 Task: Create an event for the outdoor boot camp session.
Action: Mouse moved to (64, 96)
Screenshot: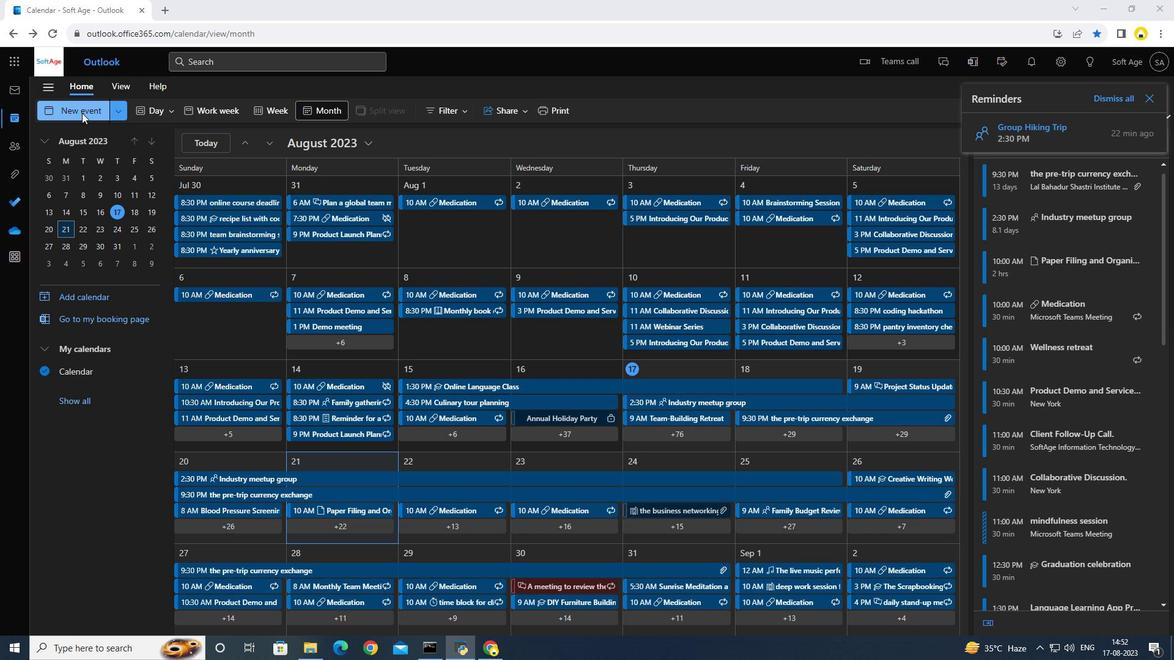 
Action: Mouse pressed left at (64, 96)
Screenshot: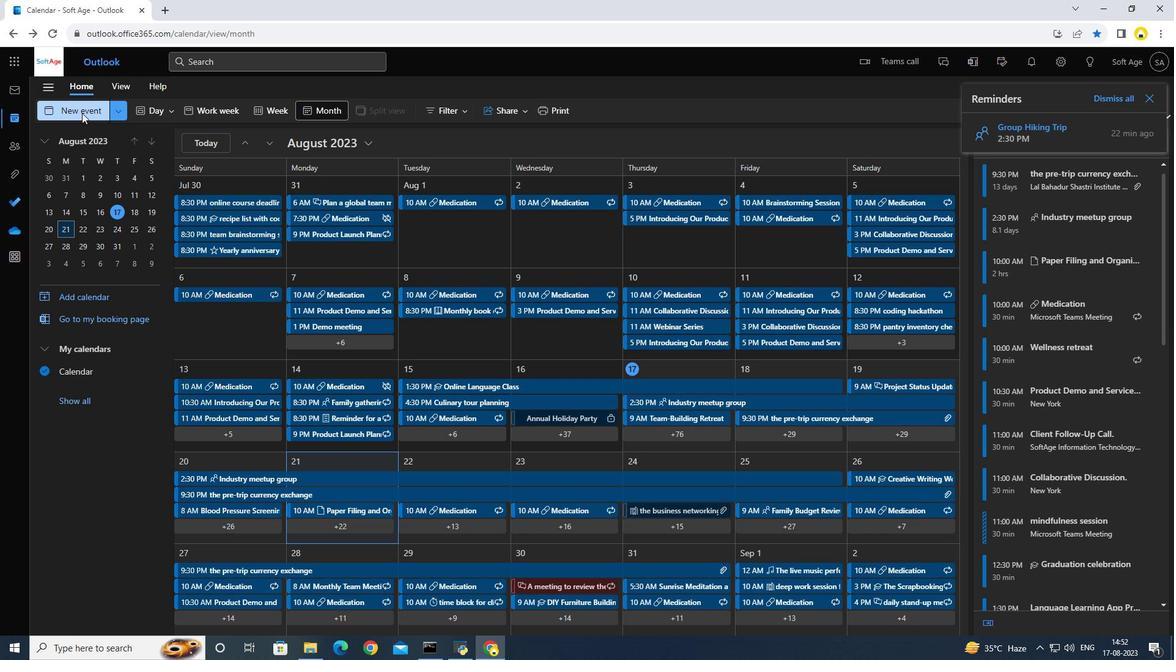 
Action: Mouse moved to (209, 236)
Screenshot: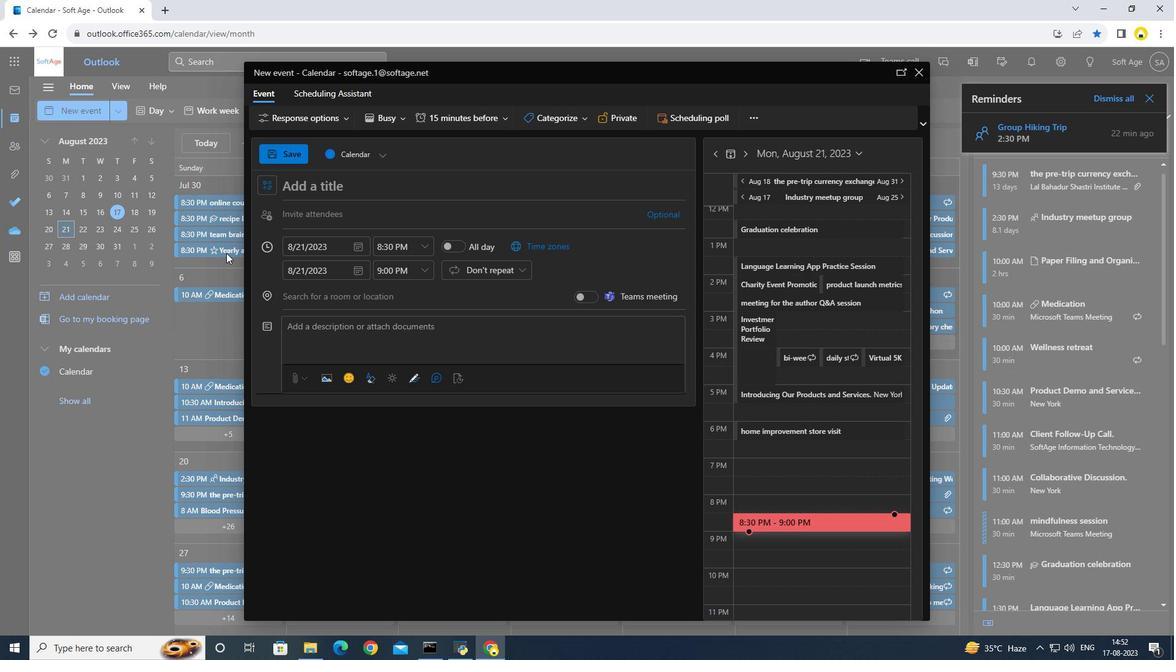 
Action: Key pressed <Key.caps_lock>O<Key.caps_lock>utdooe<Key.backspace>r<Key.space><Key.caps_lock>B<Key.caps_lock>oot<Key.space><Key.caps_lock>C<Key.caps_lock>amp<Key.space><Key.caps_lock>S<Key.caps_lock>ession
Screenshot: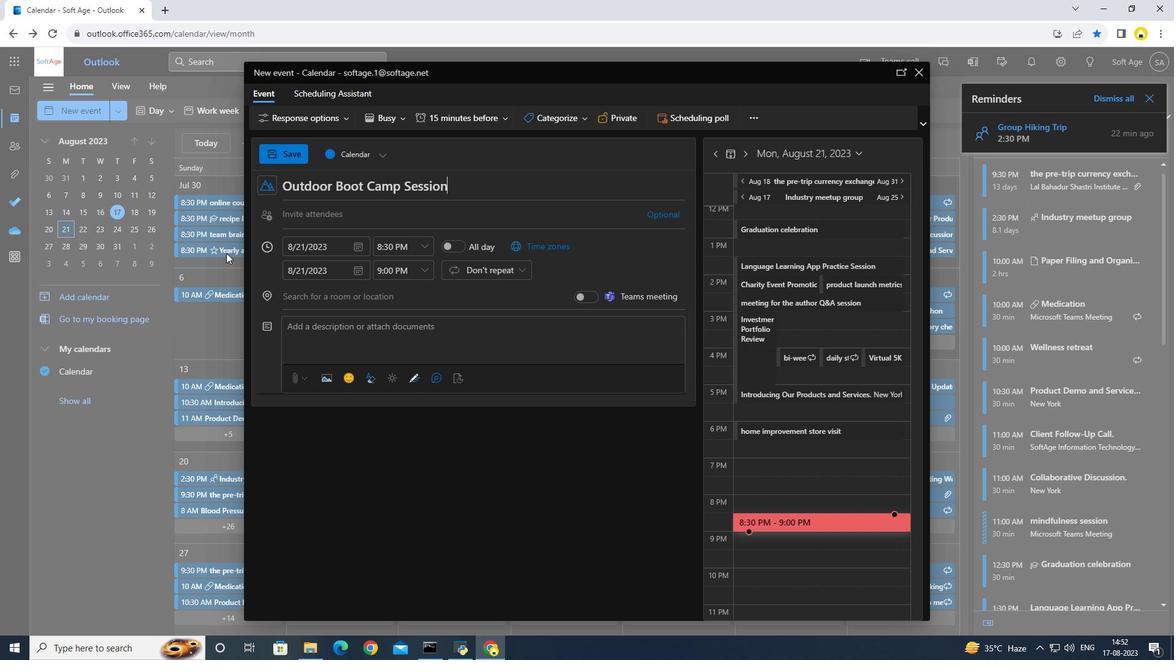
Action: Mouse moved to (401, 227)
Screenshot: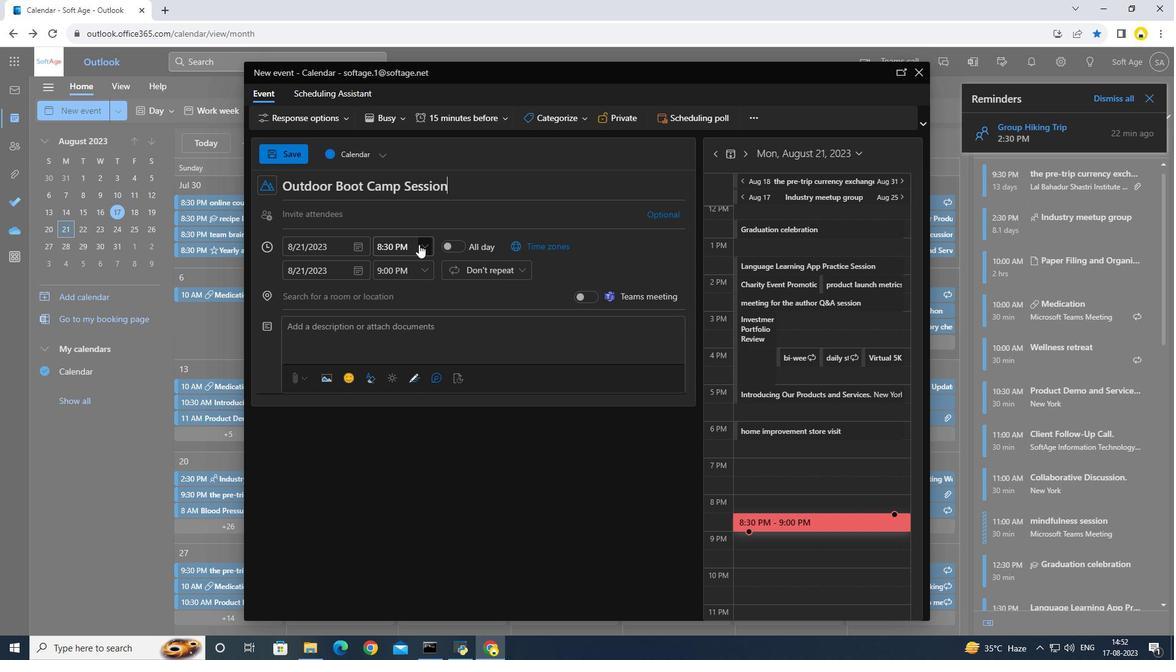 
Action: Mouse pressed left at (401, 227)
Screenshot: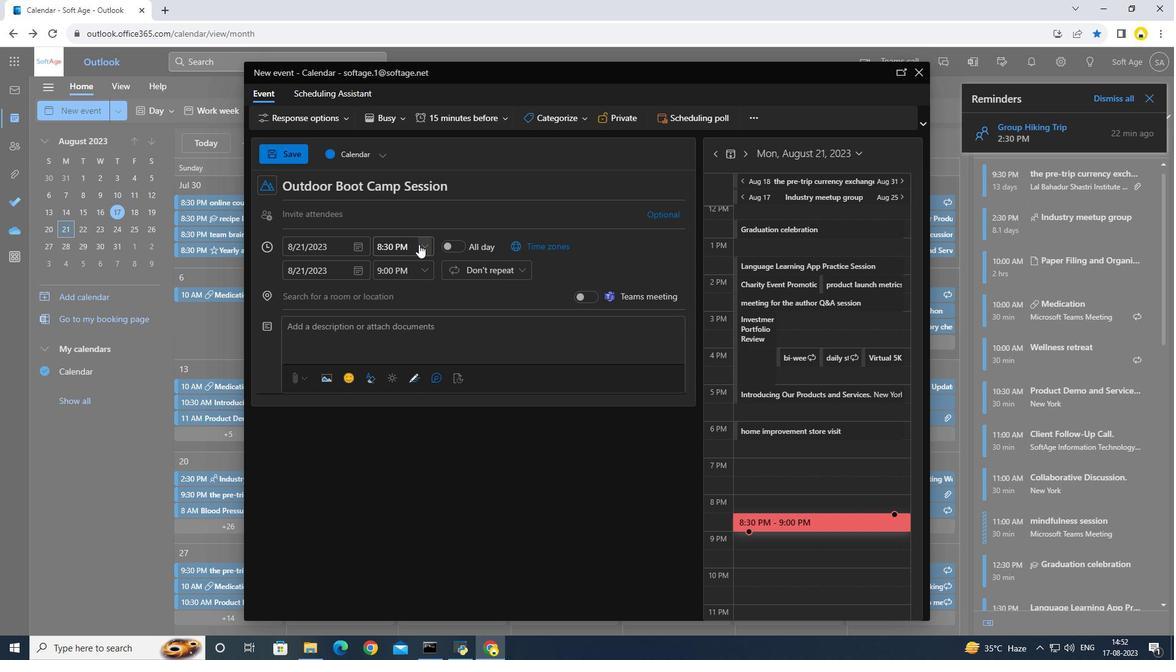 
Action: Mouse moved to (390, 292)
Screenshot: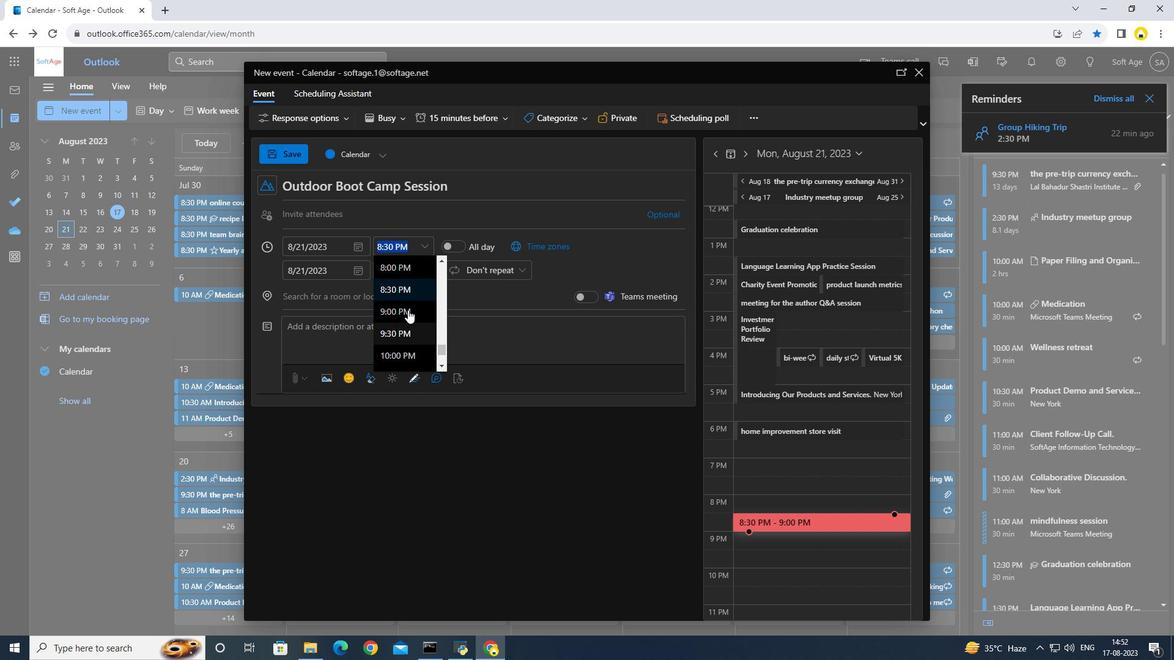 
Action: Mouse scrolled (390, 293) with delta (0, 0)
Screenshot: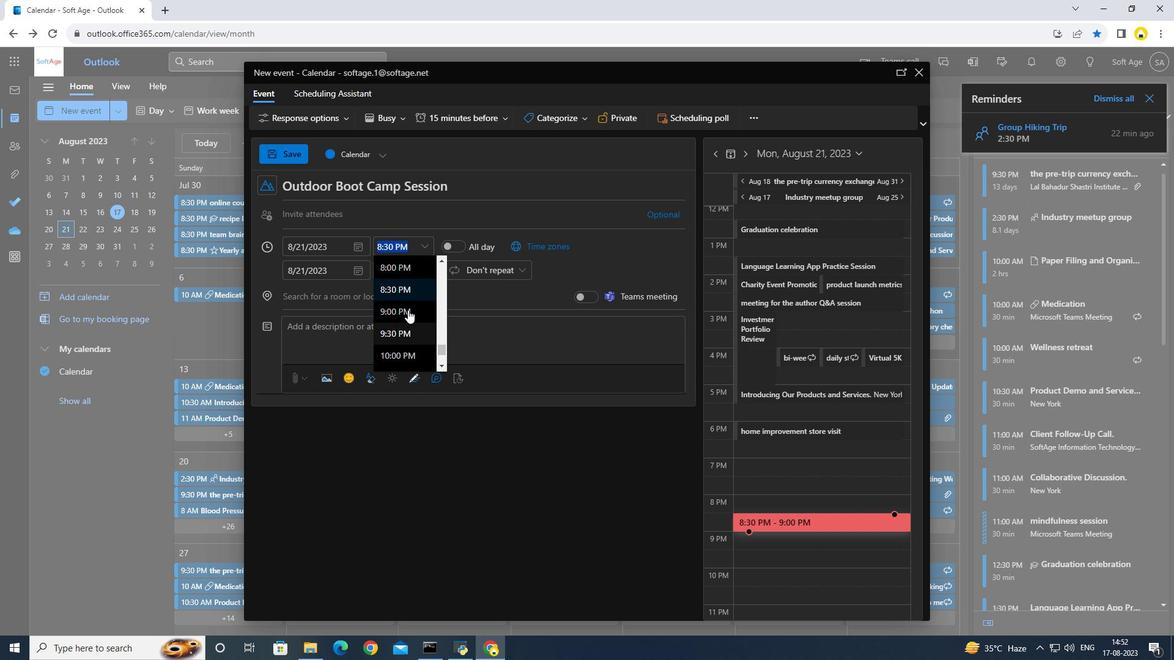 
Action: Mouse scrolled (390, 293) with delta (0, 0)
Screenshot: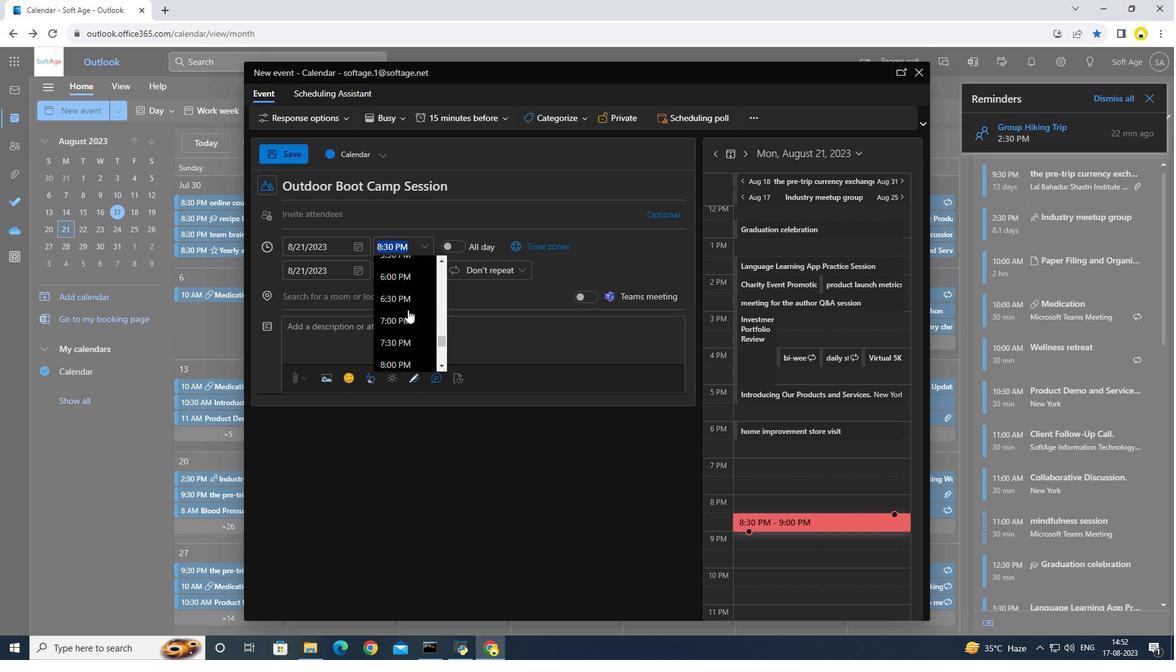 
Action: Mouse scrolled (390, 293) with delta (0, 0)
Screenshot: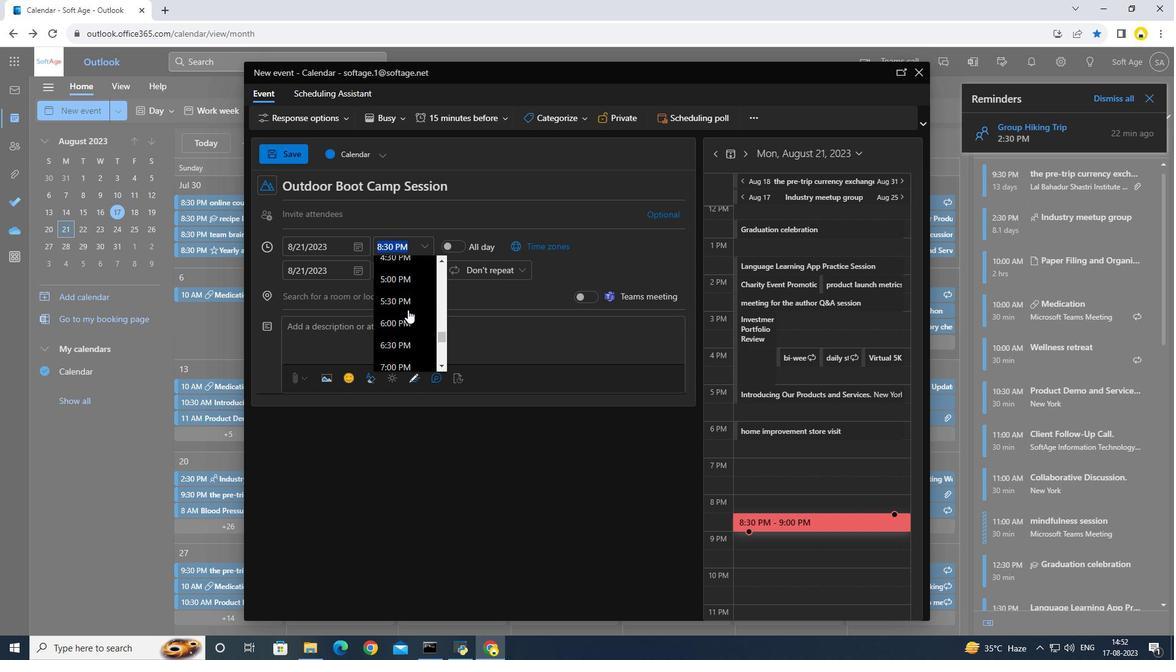 
Action: Mouse moved to (390, 264)
Screenshot: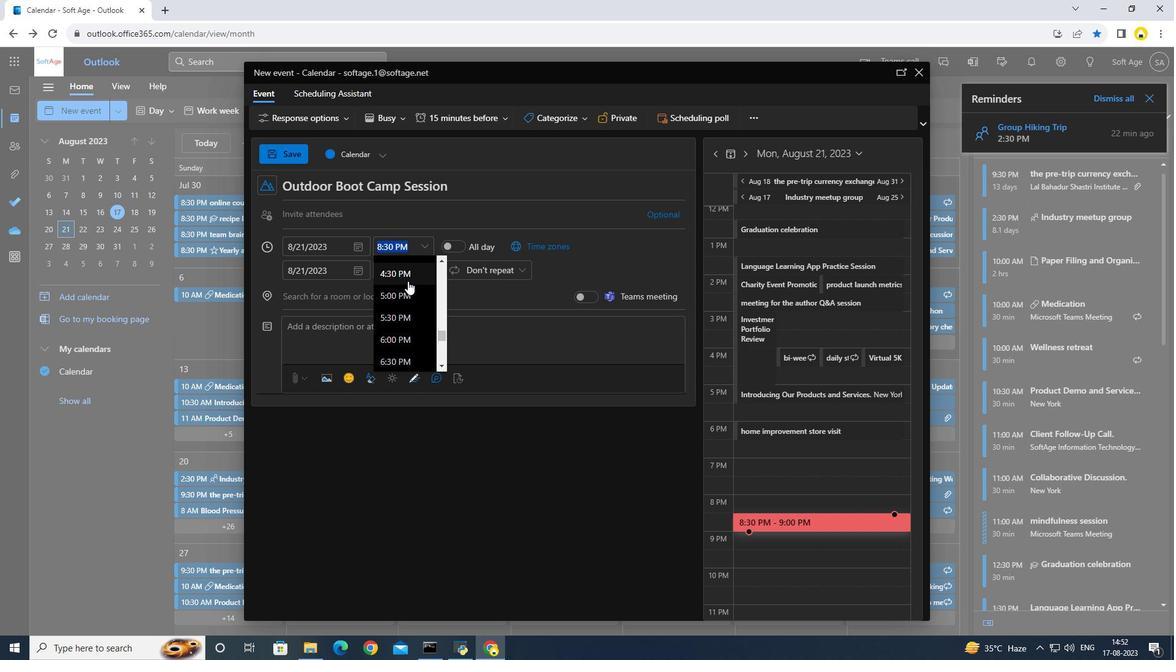 
Action: Mouse scrolled (390, 264) with delta (0, 0)
Screenshot: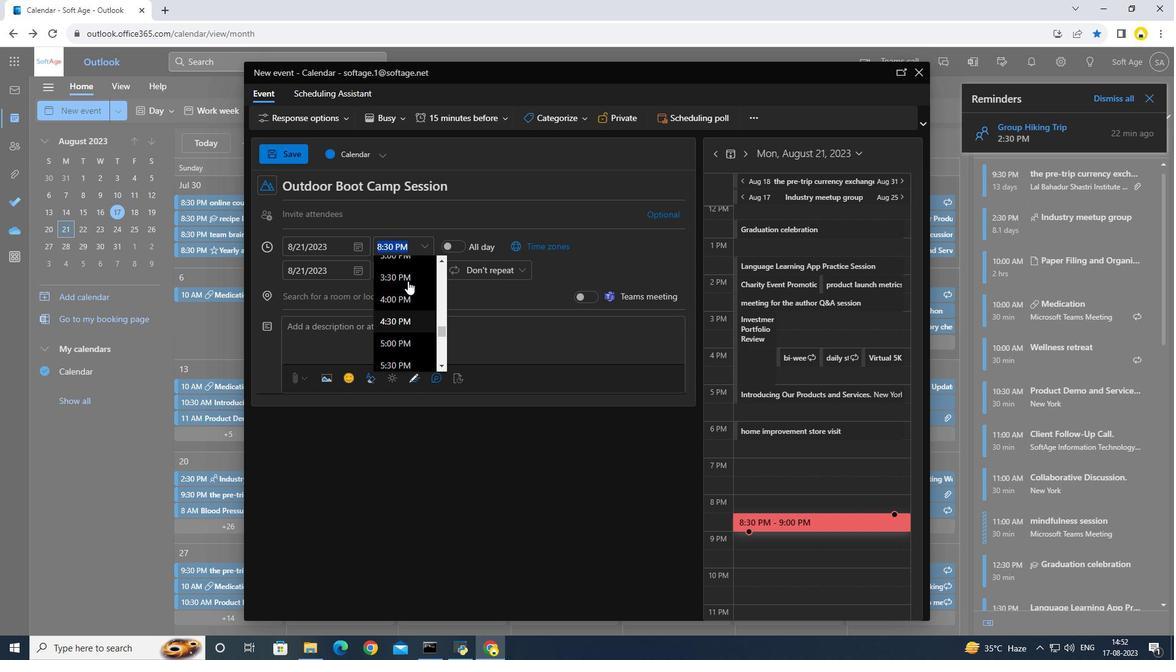 
Action: Mouse scrolled (390, 264) with delta (0, 0)
Screenshot: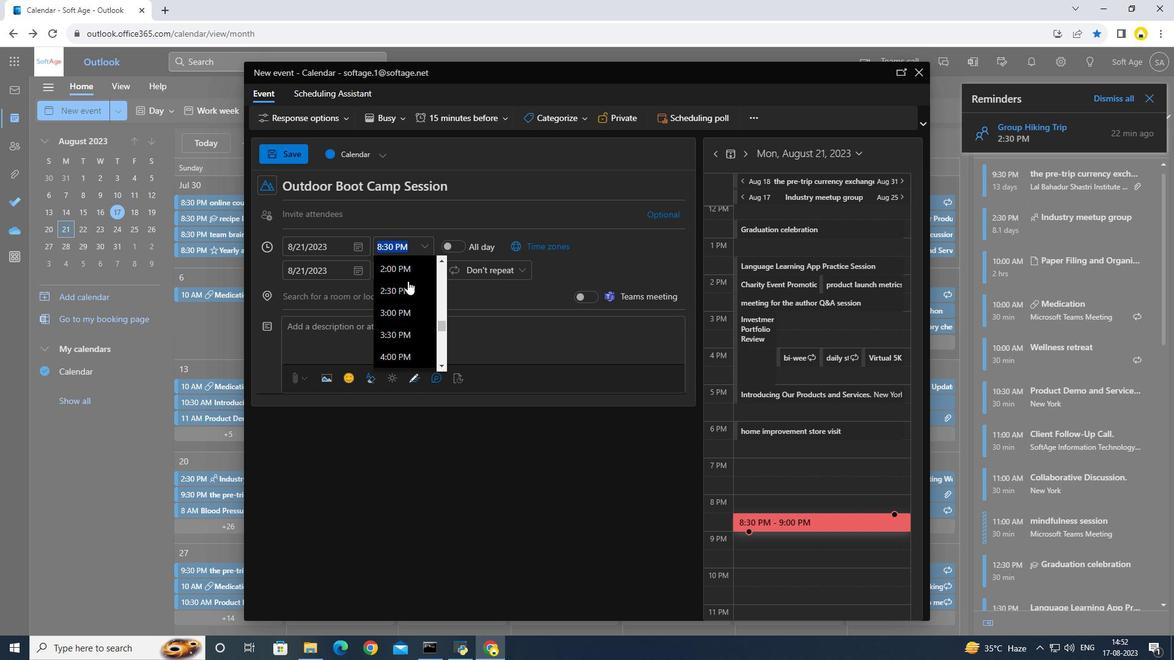 
Action: Mouse moved to (388, 266)
Screenshot: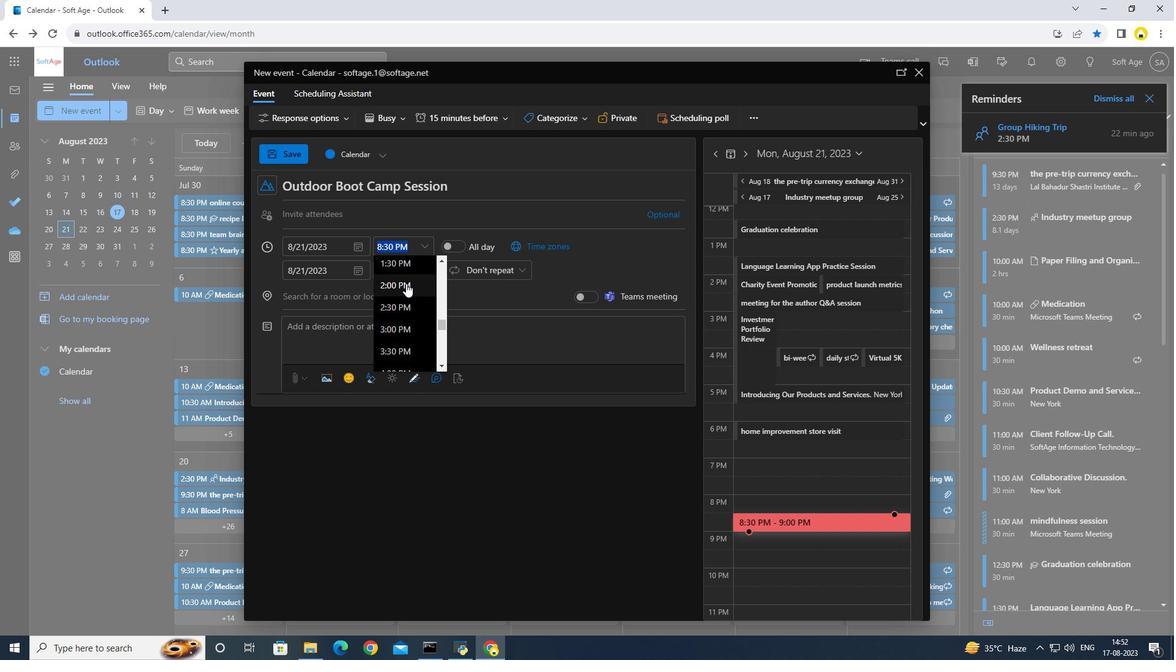 
Action: Mouse pressed left at (388, 266)
Screenshot: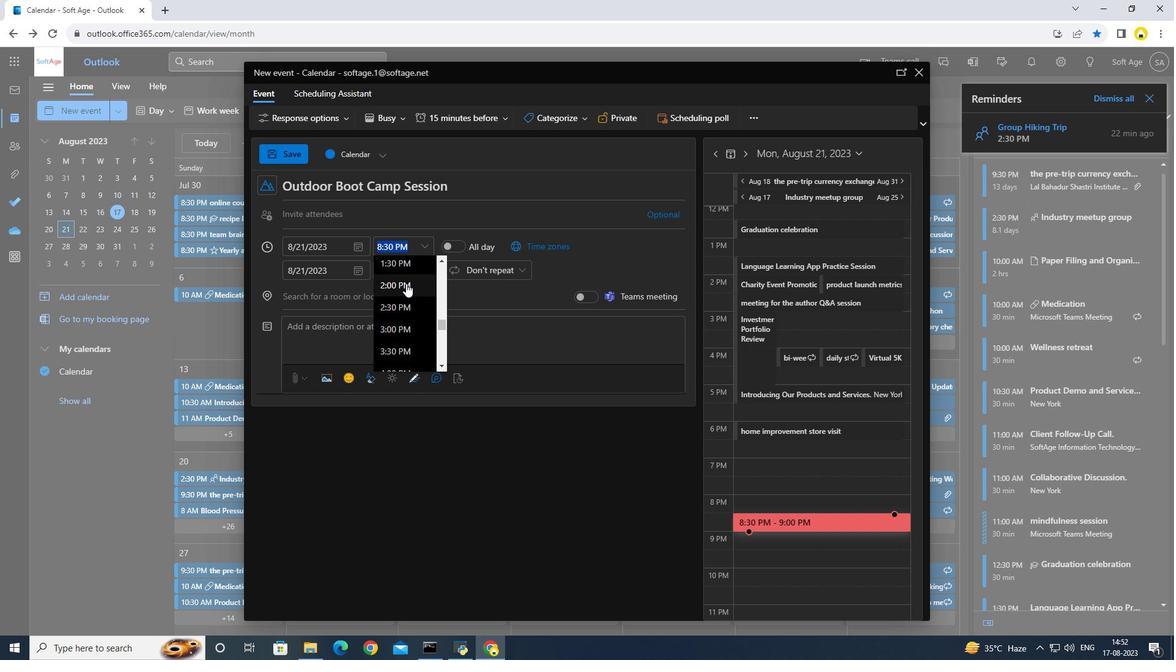 
Action: Mouse moved to (404, 231)
Screenshot: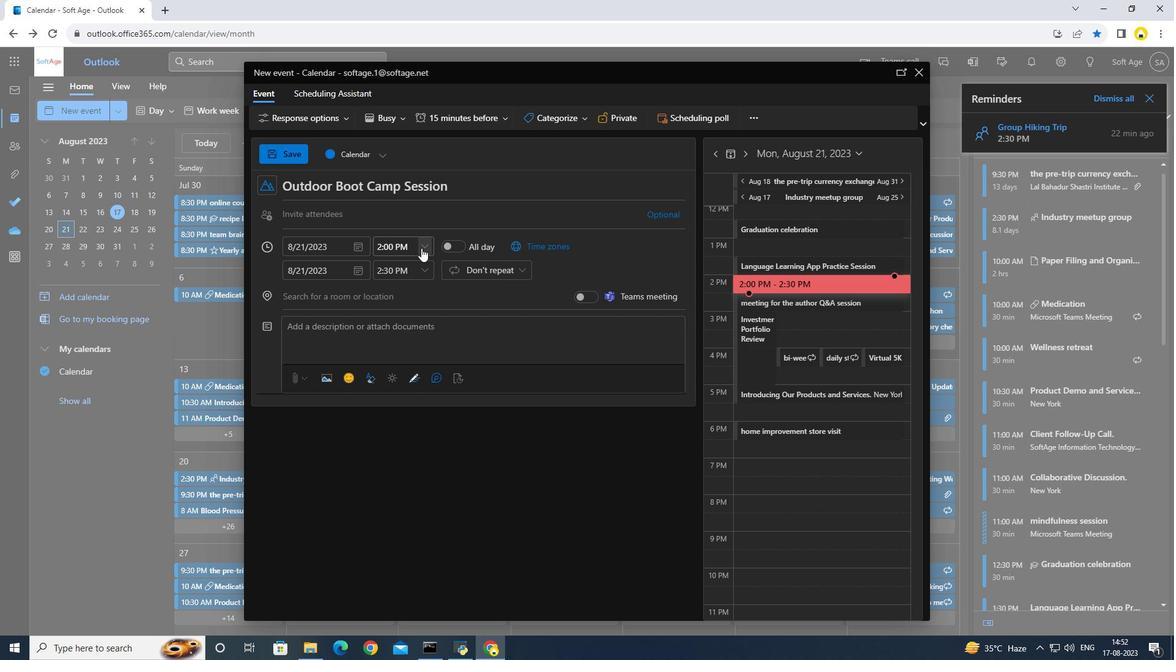 
Action: Mouse pressed left at (404, 231)
Screenshot: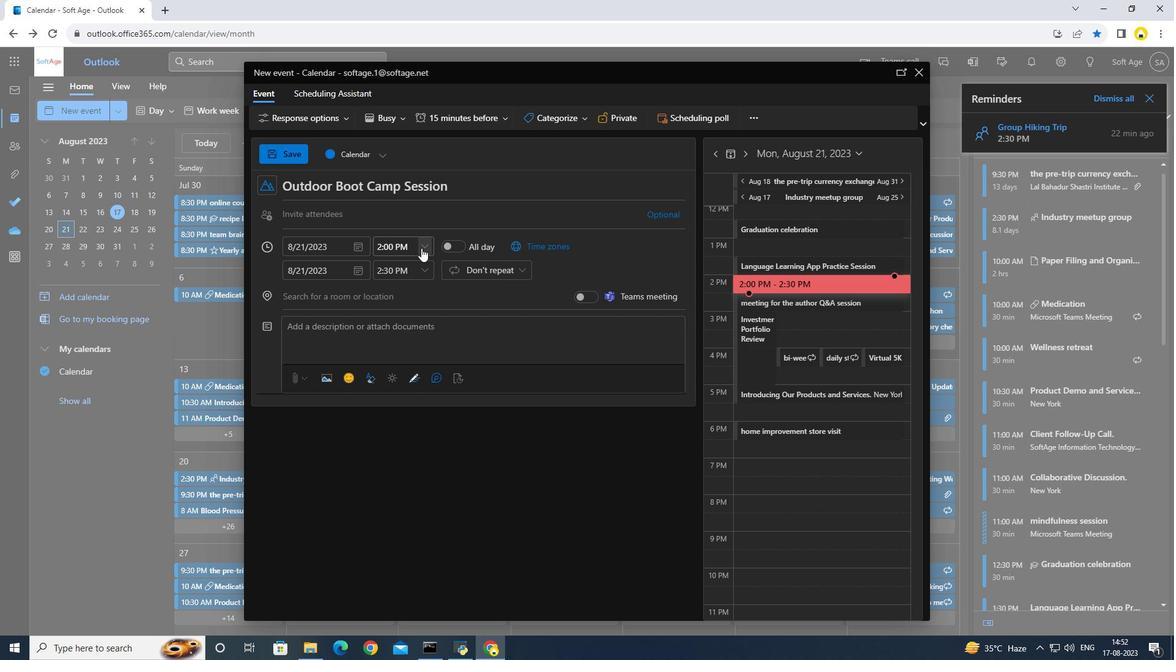 
Action: Mouse moved to (367, 275)
Screenshot: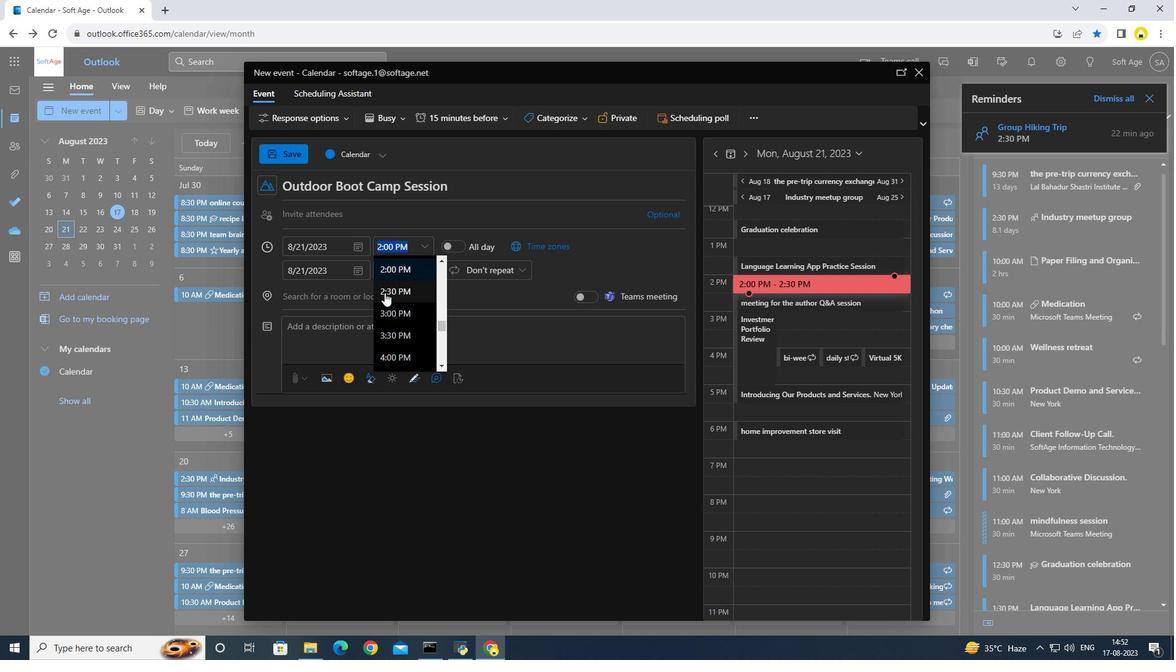 
Action: Mouse scrolled (367, 276) with delta (0, 0)
Screenshot: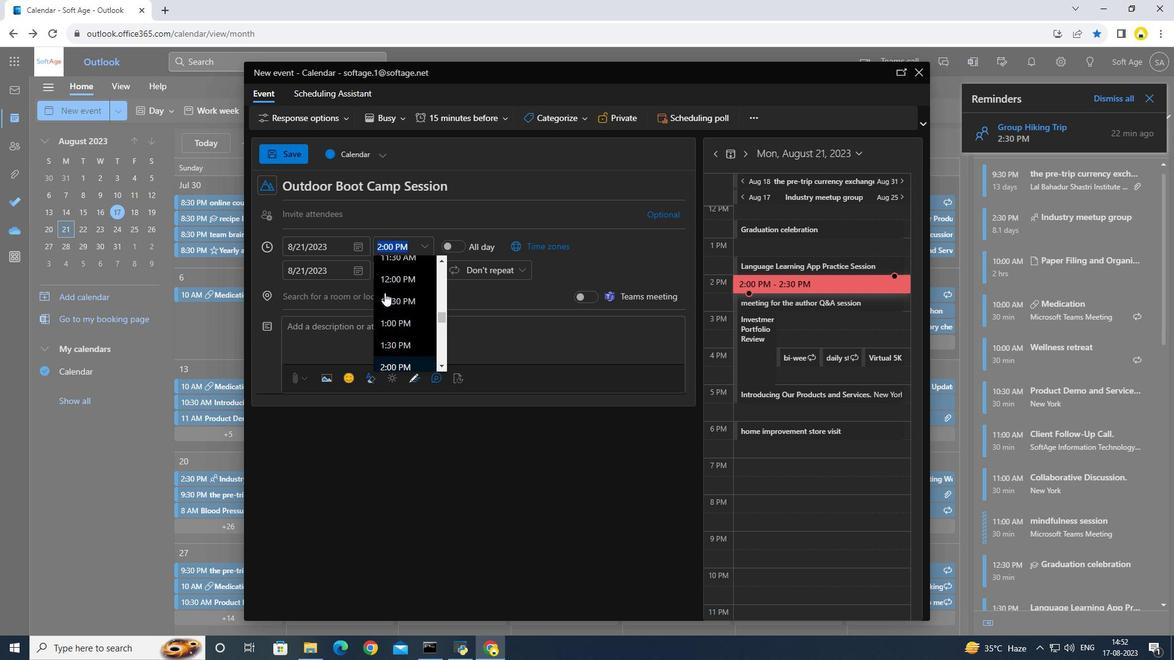 
Action: Mouse scrolled (367, 276) with delta (0, 0)
Screenshot: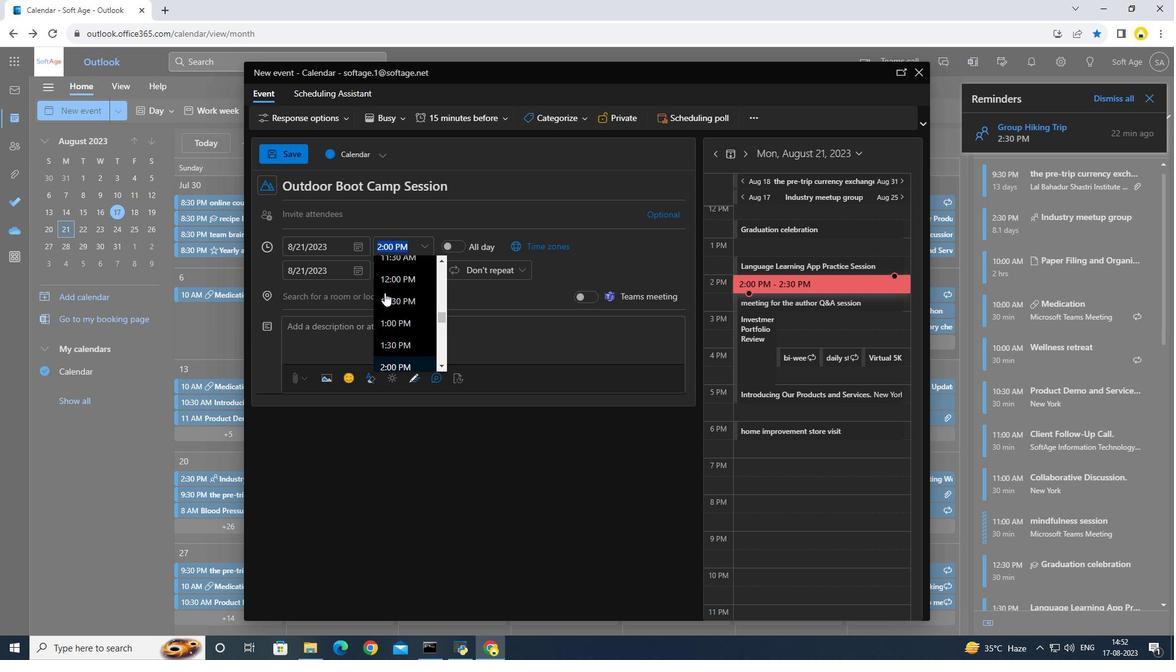 
Action: Mouse scrolled (367, 276) with delta (0, 0)
Screenshot: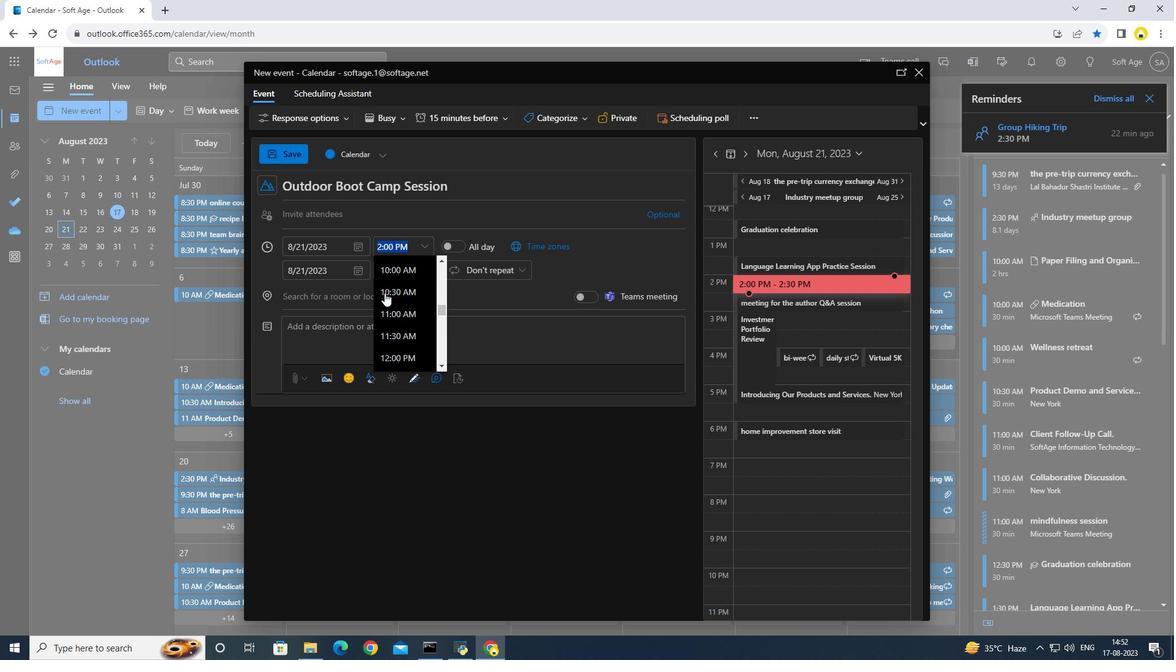 
Action: Mouse moved to (385, 279)
Screenshot: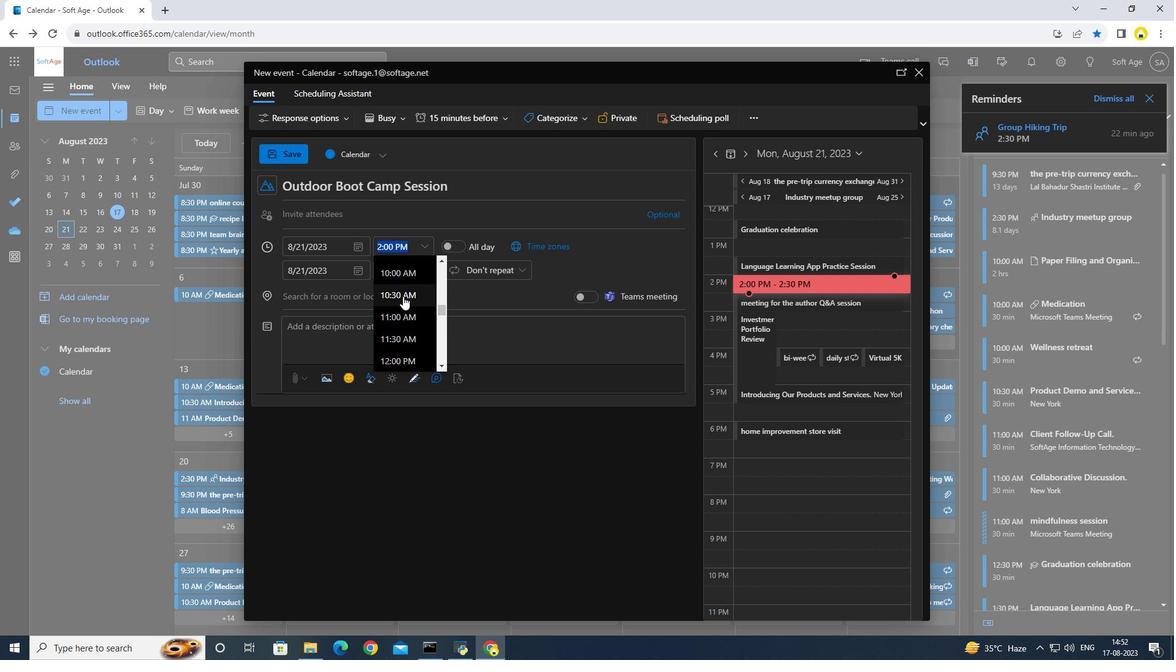 
Action: Mouse pressed left at (385, 279)
Screenshot: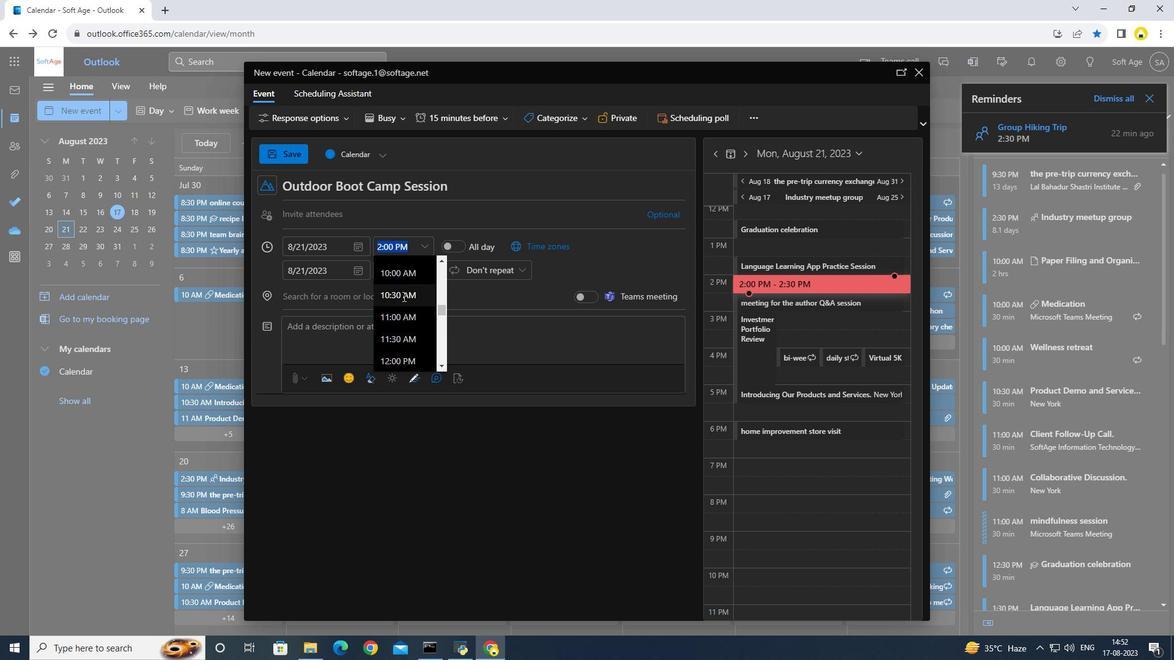
Action: Mouse moved to (282, 146)
Screenshot: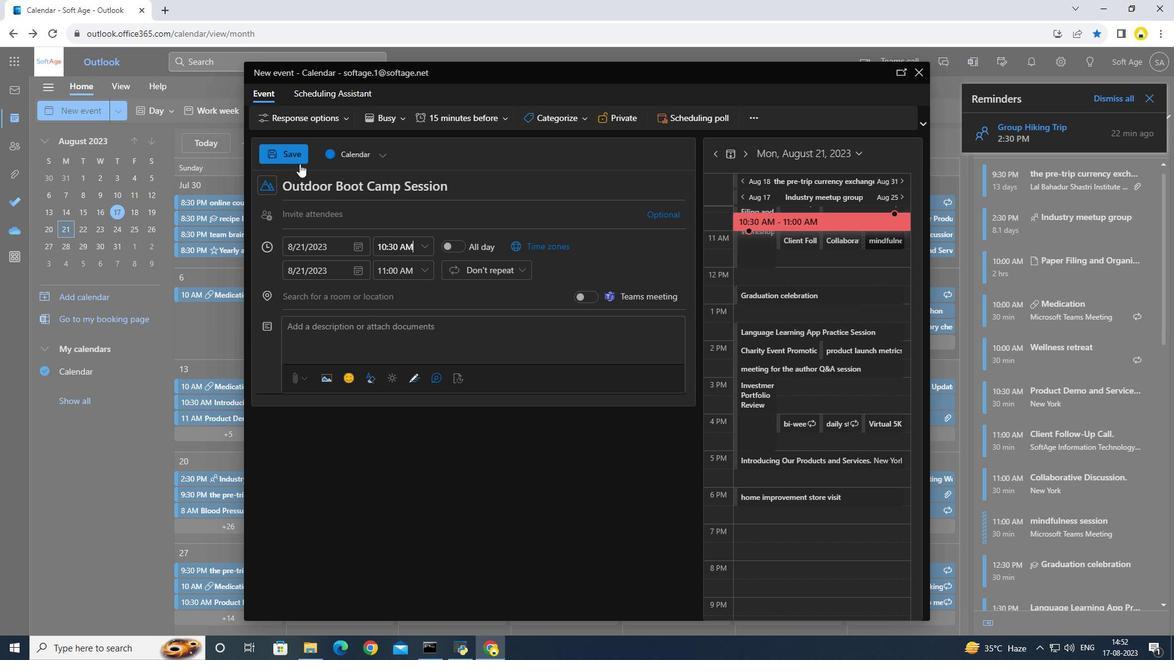
Action: Mouse pressed left at (282, 146)
Screenshot: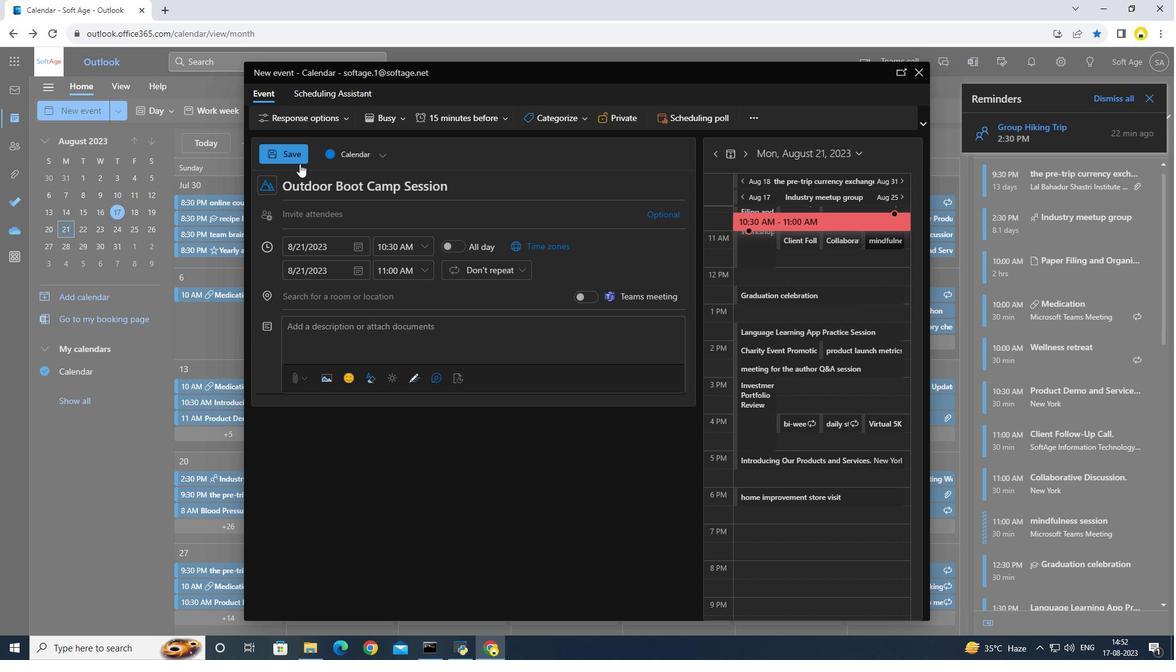 
Action: Mouse moved to (277, 283)
Screenshot: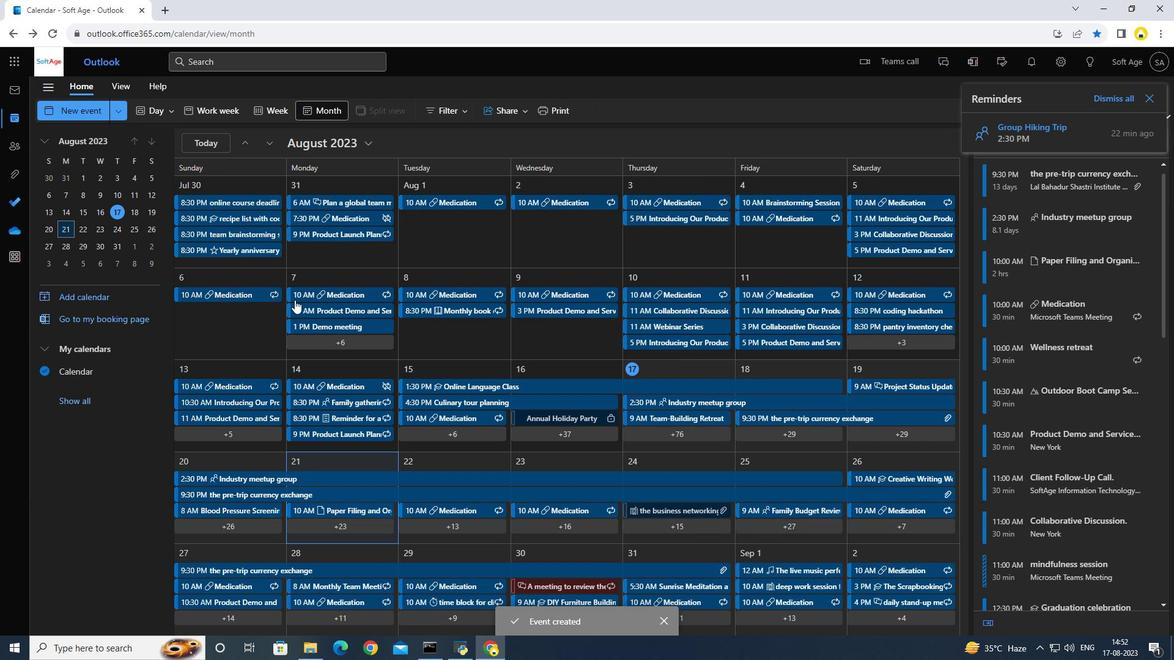 
